 Task: Create in the project ToxicWorks an epic 'IT service catalog enhancement'.
Action: Mouse moved to (202, 263)
Screenshot: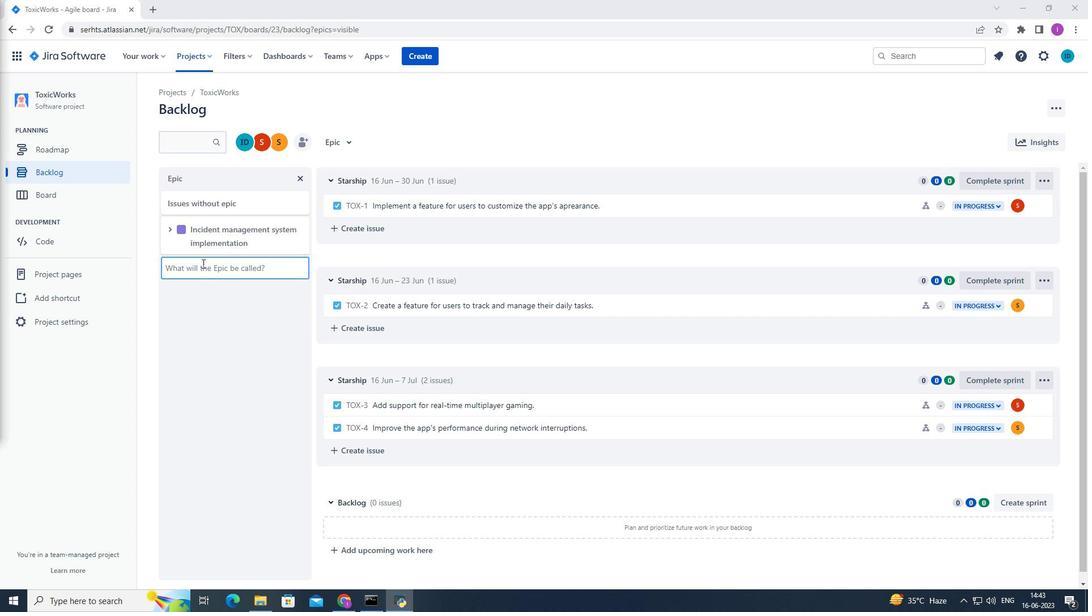 
Action: Mouse pressed left at (202, 263)
Screenshot: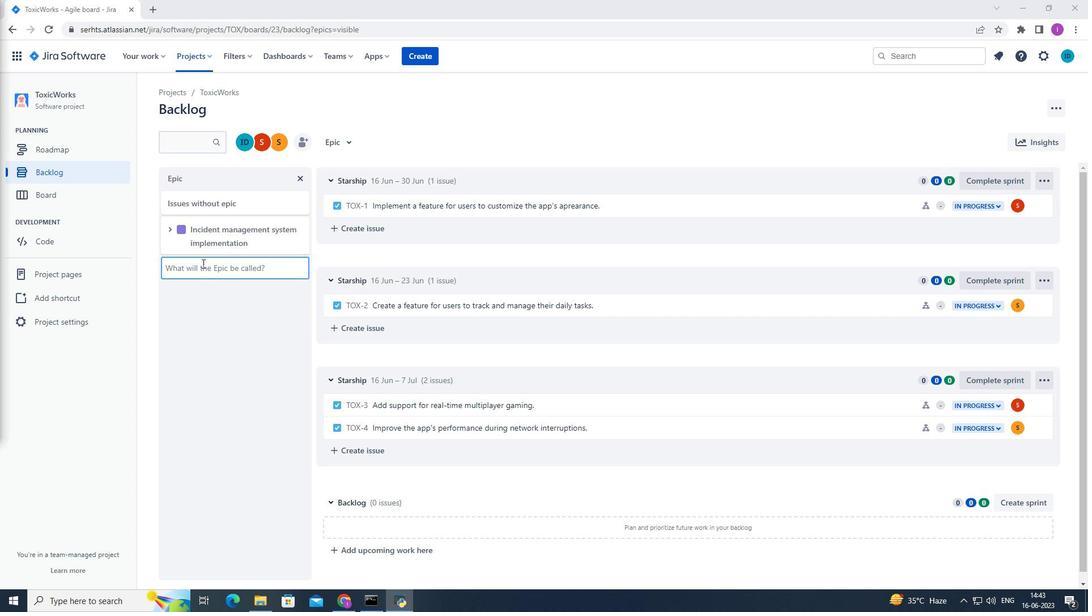
Action: Mouse moved to (206, 260)
Screenshot: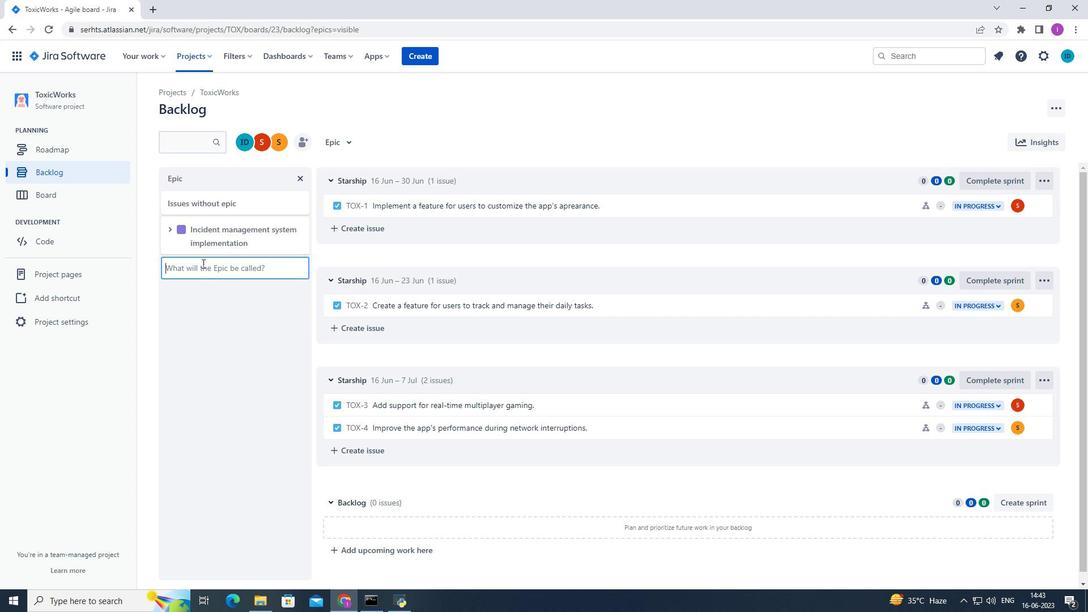 
Action: Key pressed <Key.shift>IT<Key.space>service<Key.space>cataog<Key.space>
Screenshot: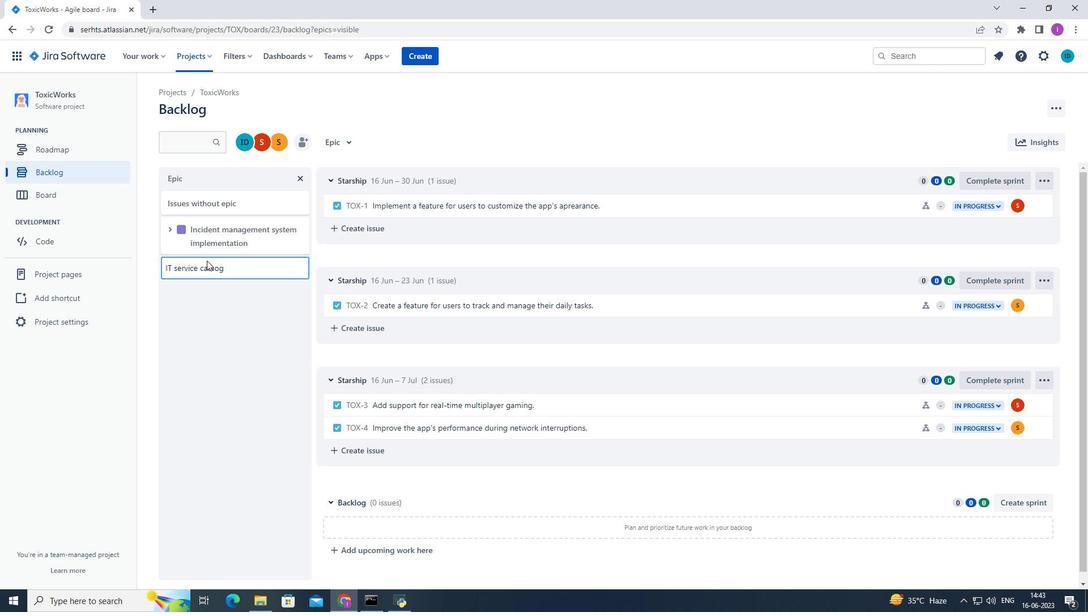
Action: Mouse moved to (217, 265)
Screenshot: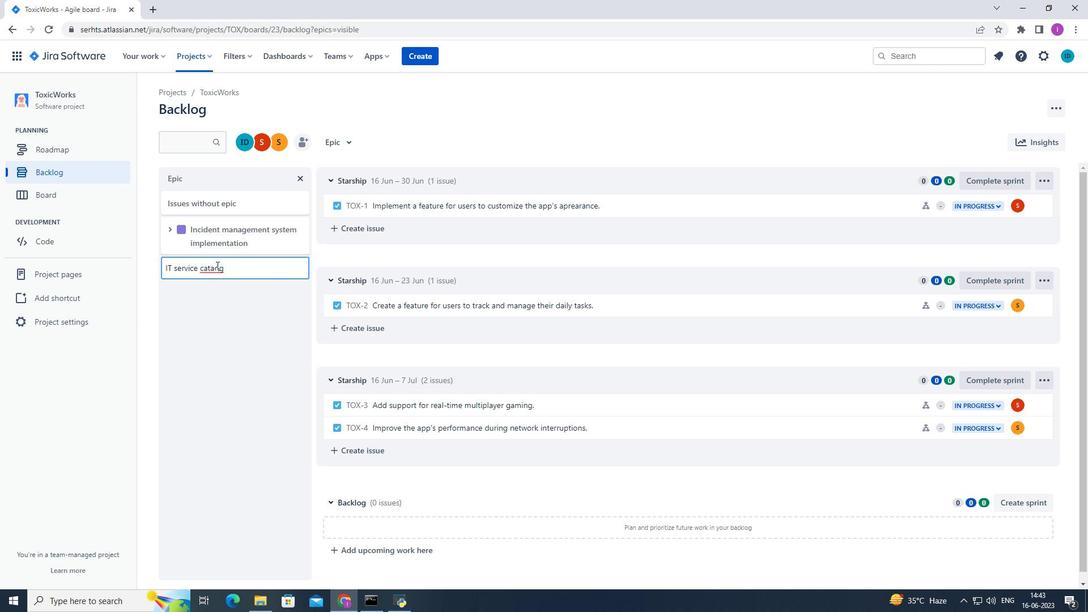
Action: Mouse pressed left at (217, 265)
Screenshot: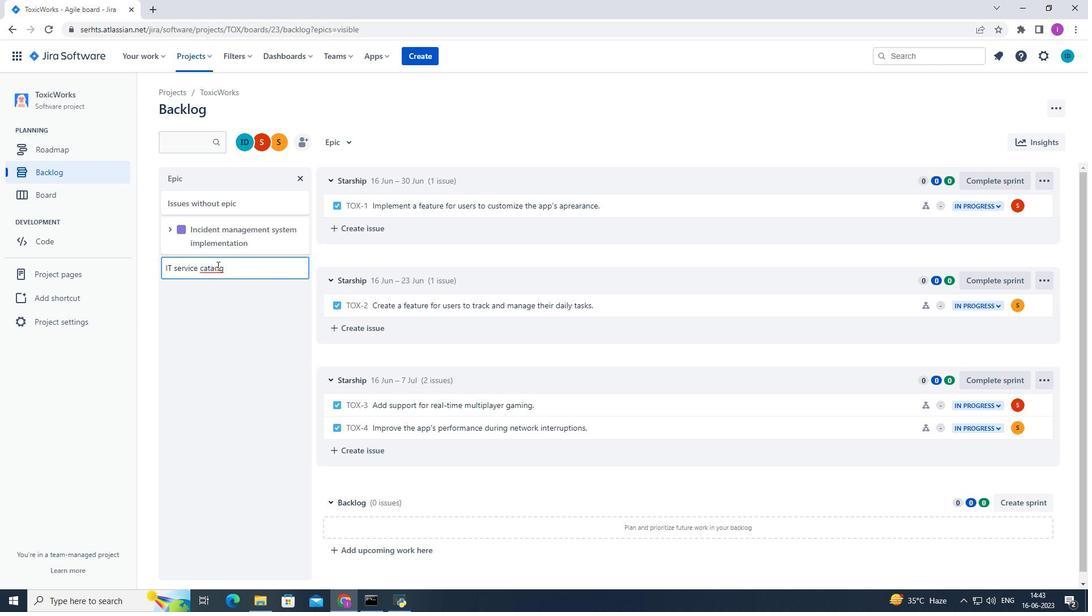 
Action: Mouse moved to (235, 279)
Screenshot: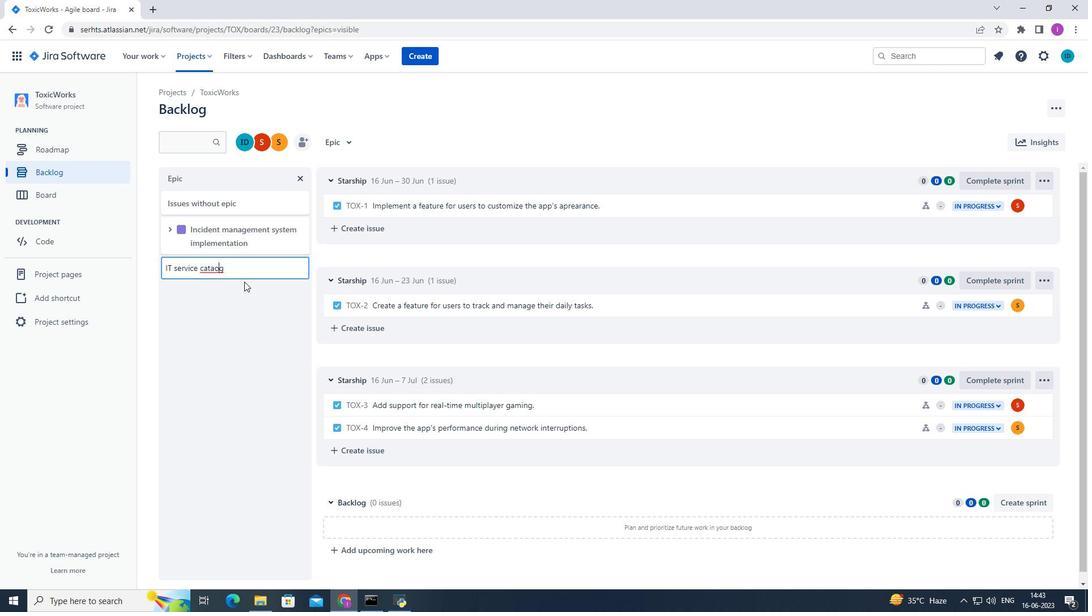 
Action: Key pressed <Key.backspace>lo
Screenshot: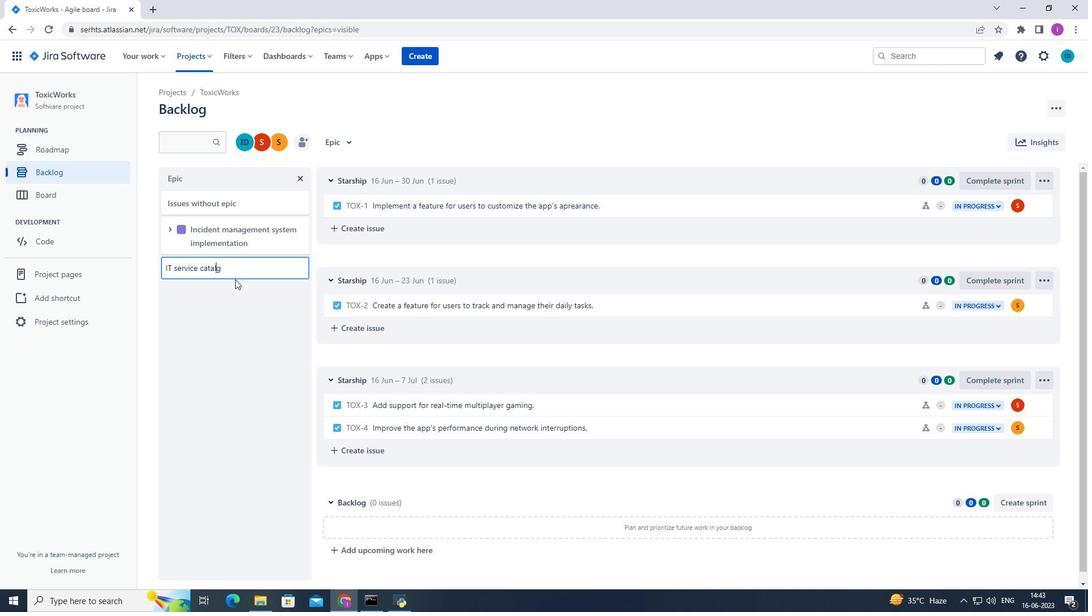 
Action: Mouse moved to (244, 265)
Screenshot: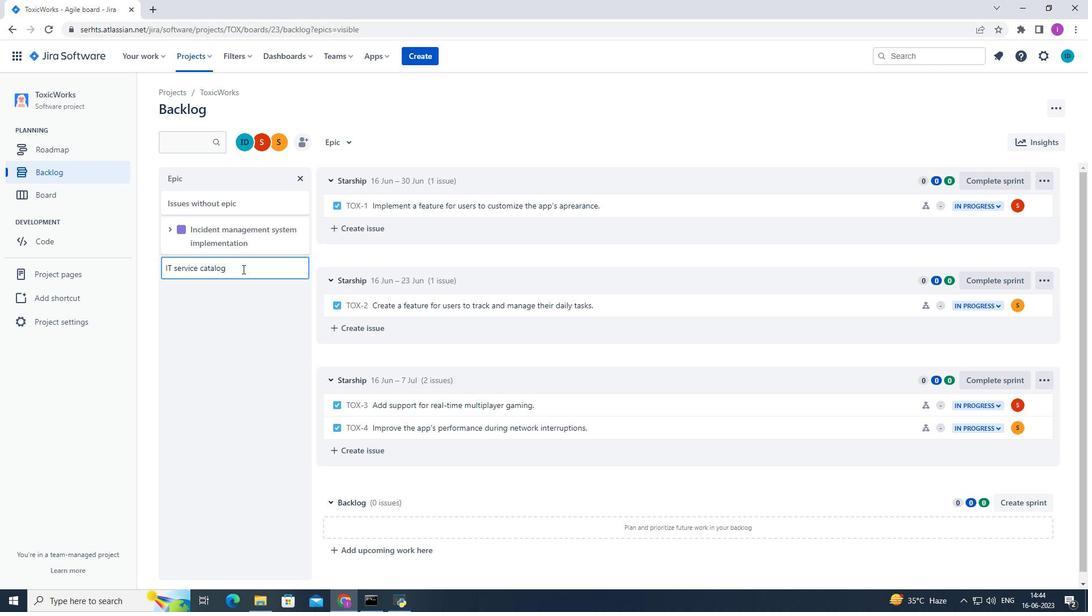 
Action: Mouse pressed left at (244, 265)
Screenshot: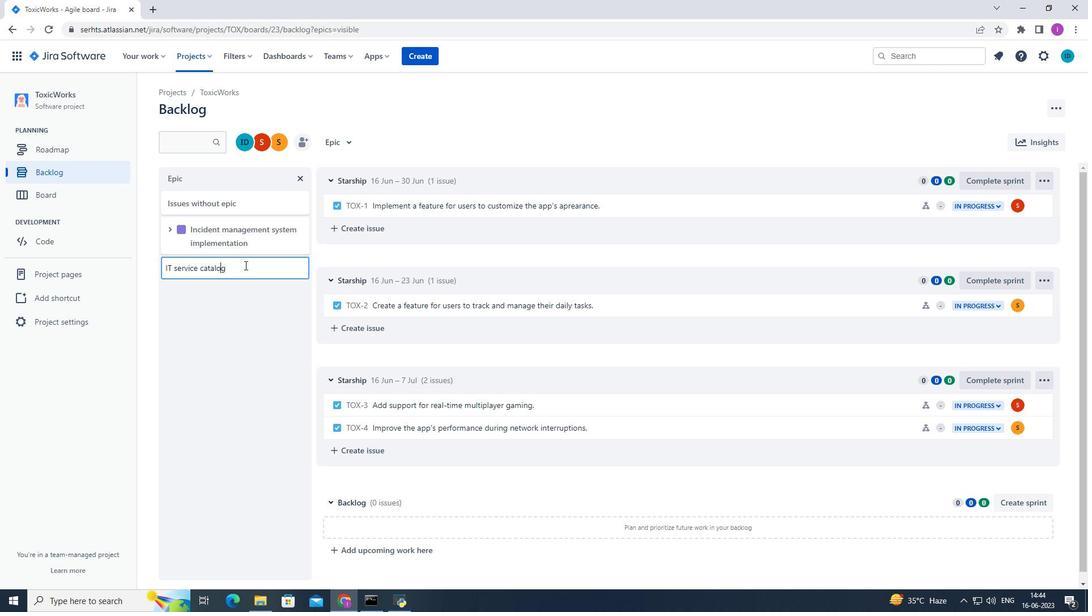 
Action: Mouse moved to (246, 267)
Screenshot: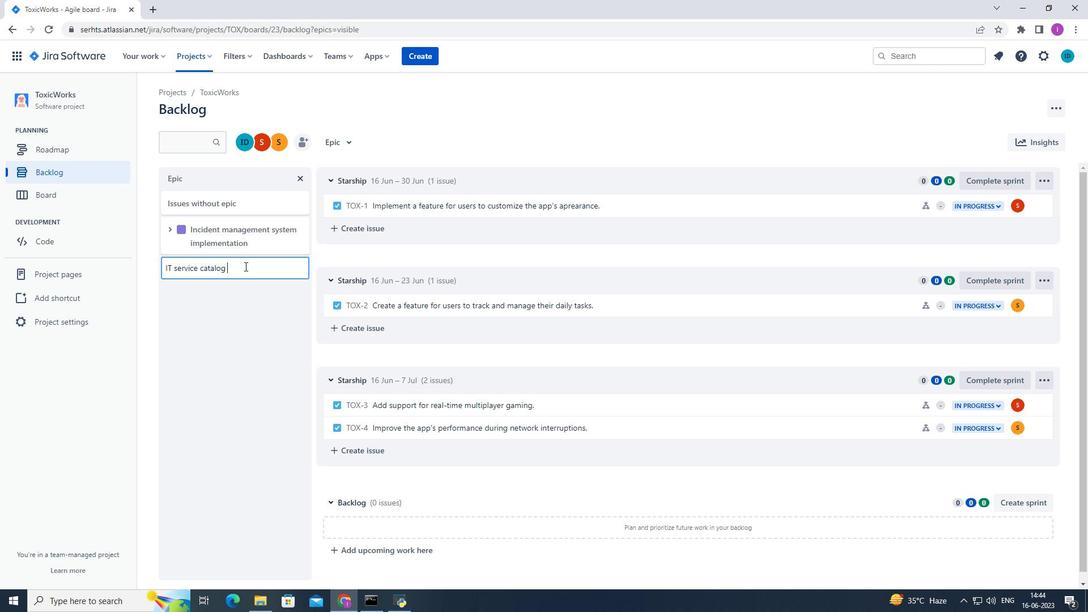
Action: Key pressed enhancement<Key.enter>
Screenshot: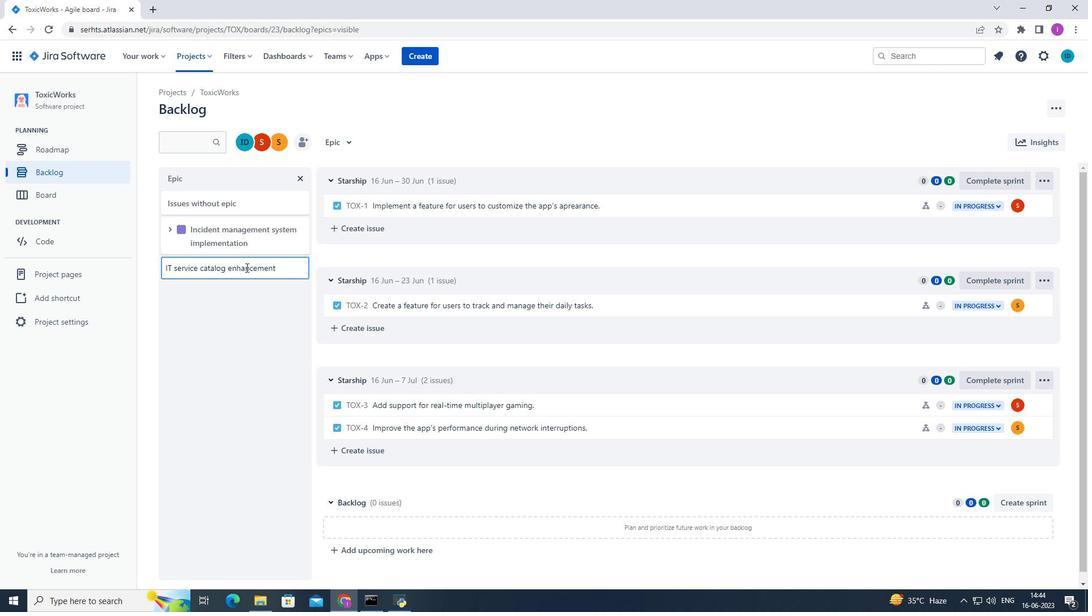 
